 Task: Change the mouse wheel horizontal axis control to ignore.
Action: Mouse moved to (115, 13)
Screenshot: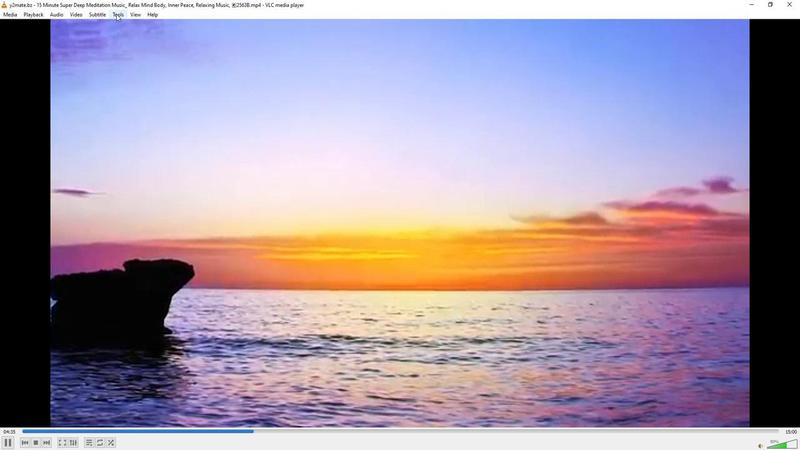 
Action: Mouse pressed left at (115, 13)
Screenshot: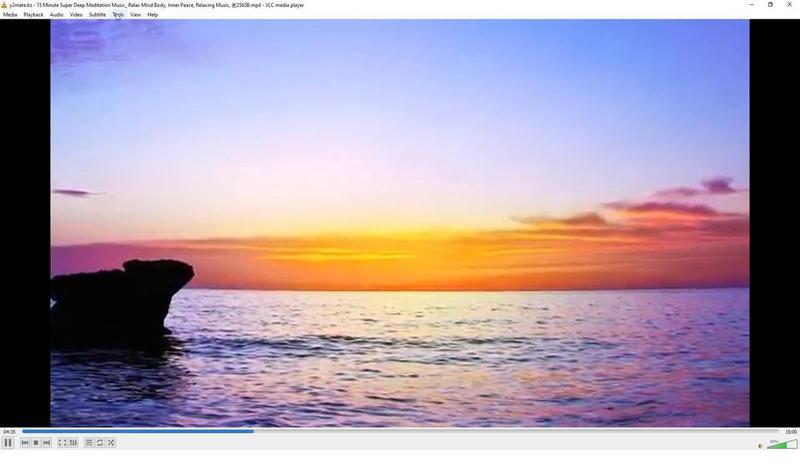 
Action: Mouse moved to (130, 115)
Screenshot: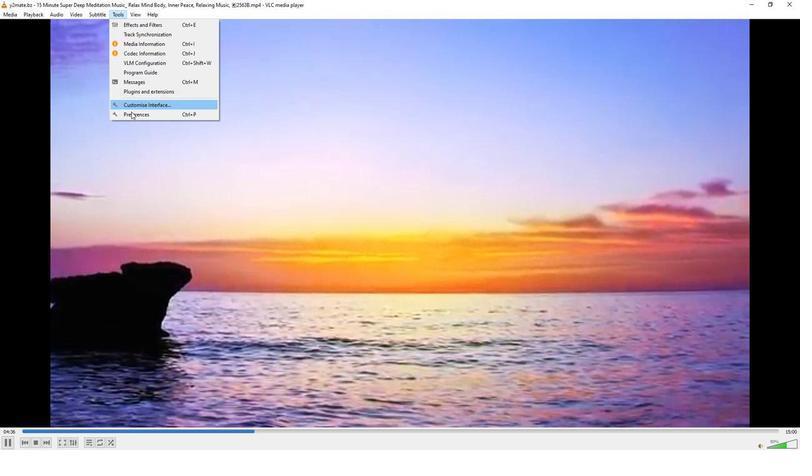 
Action: Mouse pressed left at (130, 115)
Screenshot: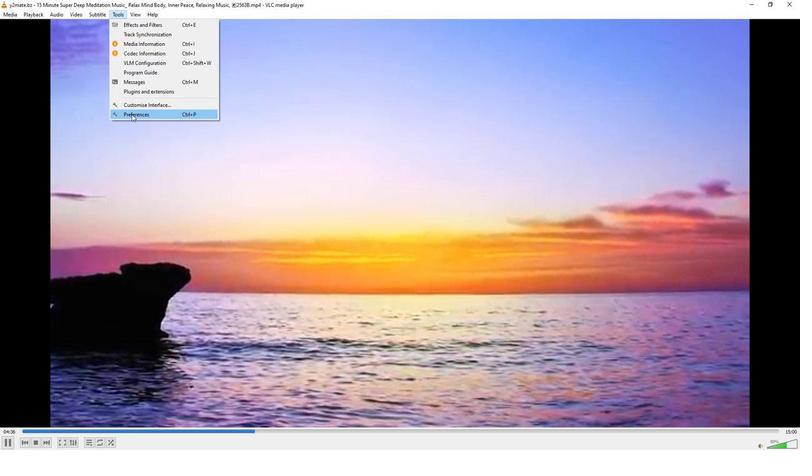 
Action: Mouse moved to (262, 368)
Screenshot: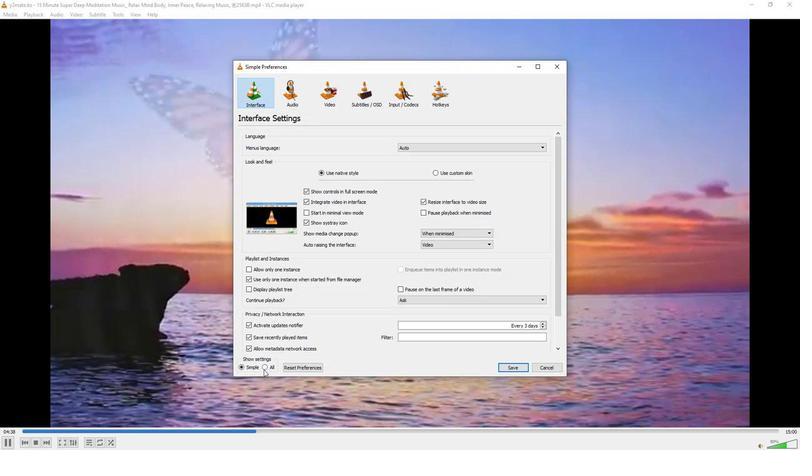 
Action: Mouse pressed left at (262, 368)
Screenshot: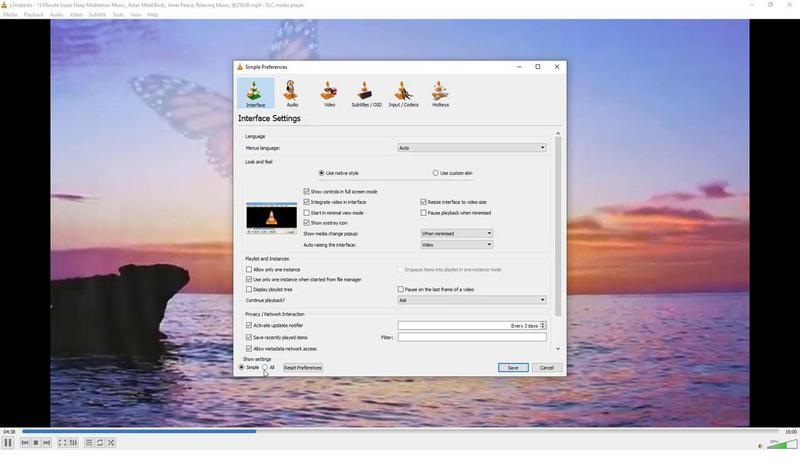 
Action: Mouse moved to (267, 317)
Screenshot: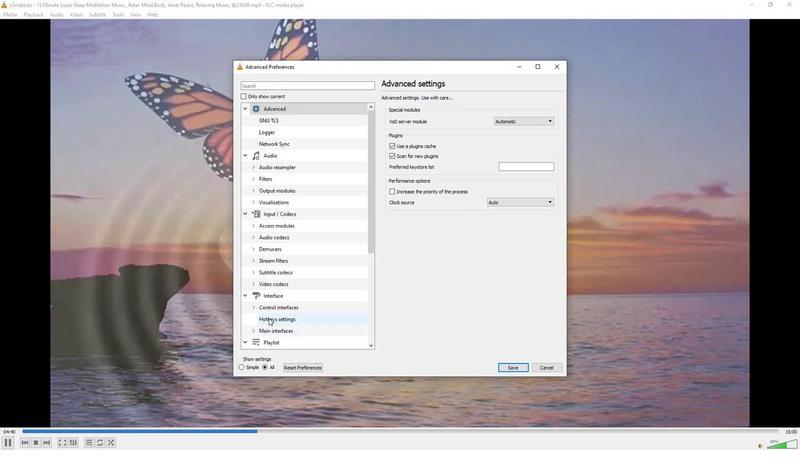 
Action: Mouse pressed left at (267, 317)
Screenshot: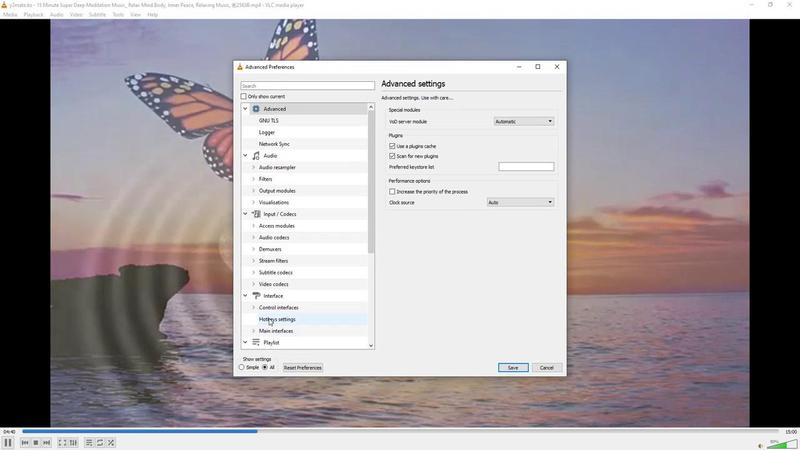 
Action: Mouse moved to (553, 120)
Screenshot: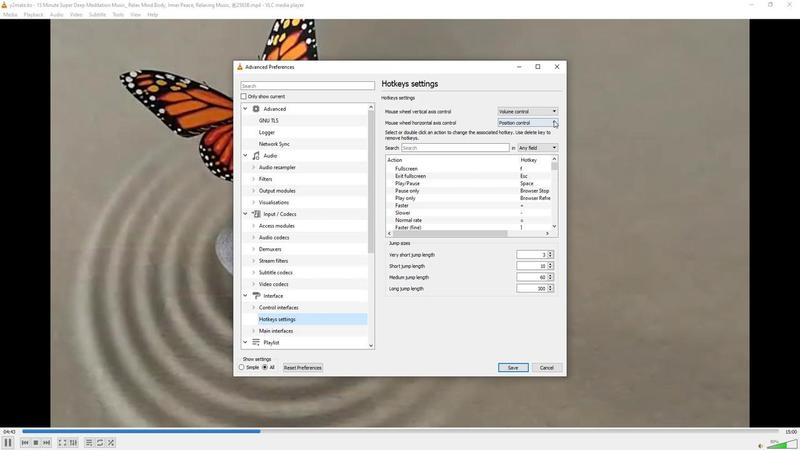 
Action: Mouse pressed left at (553, 120)
Screenshot: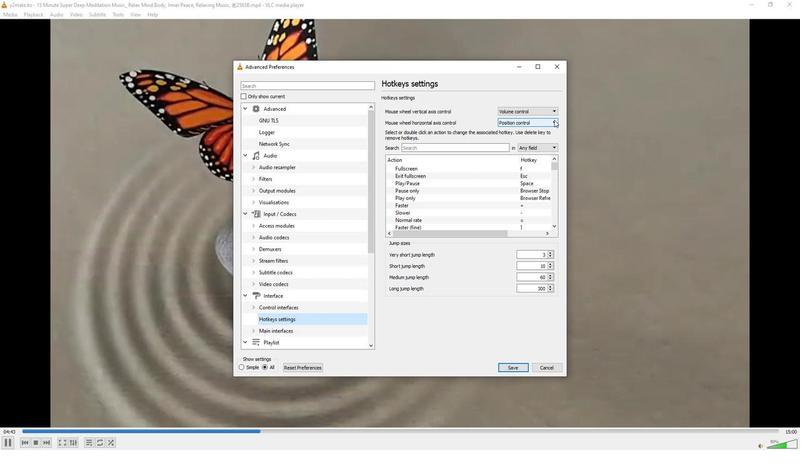 
Action: Mouse moved to (511, 129)
Screenshot: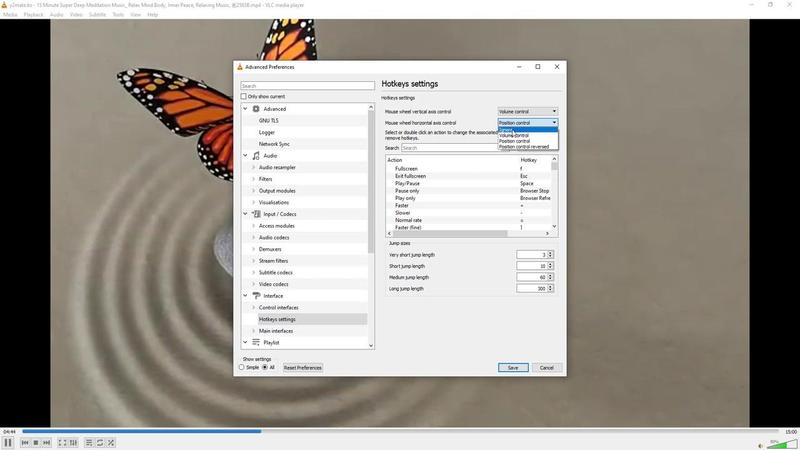
Action: Mouse pressed left at (511, 129)
Screenshot: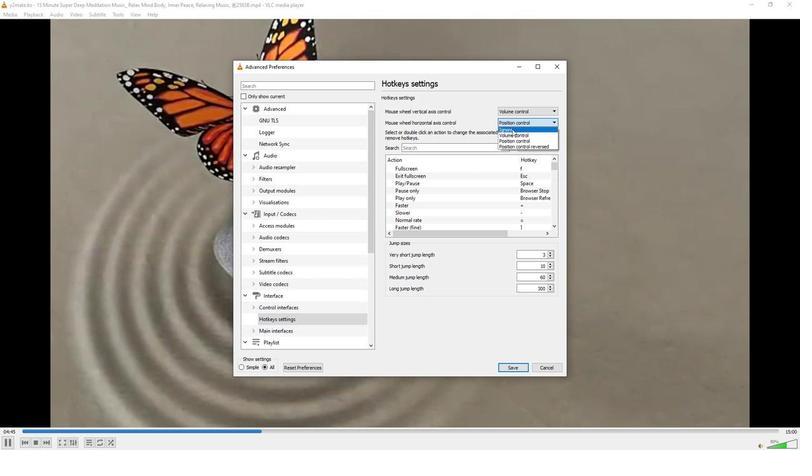 
